 Task: Select the default option in label format in the editor management.
Action: Mouse moved to (49, 659)
Screenshot: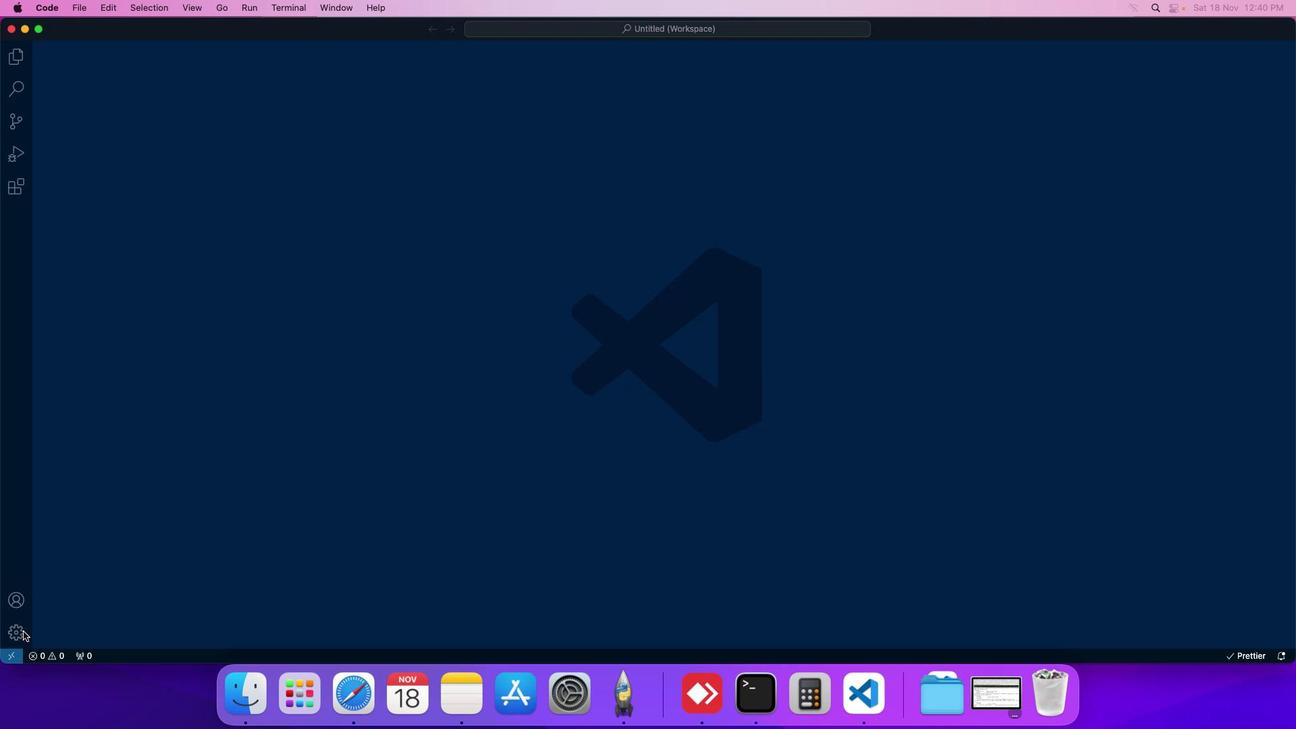 
Action: Mouse pressed left at (49, 659)
Screenshot: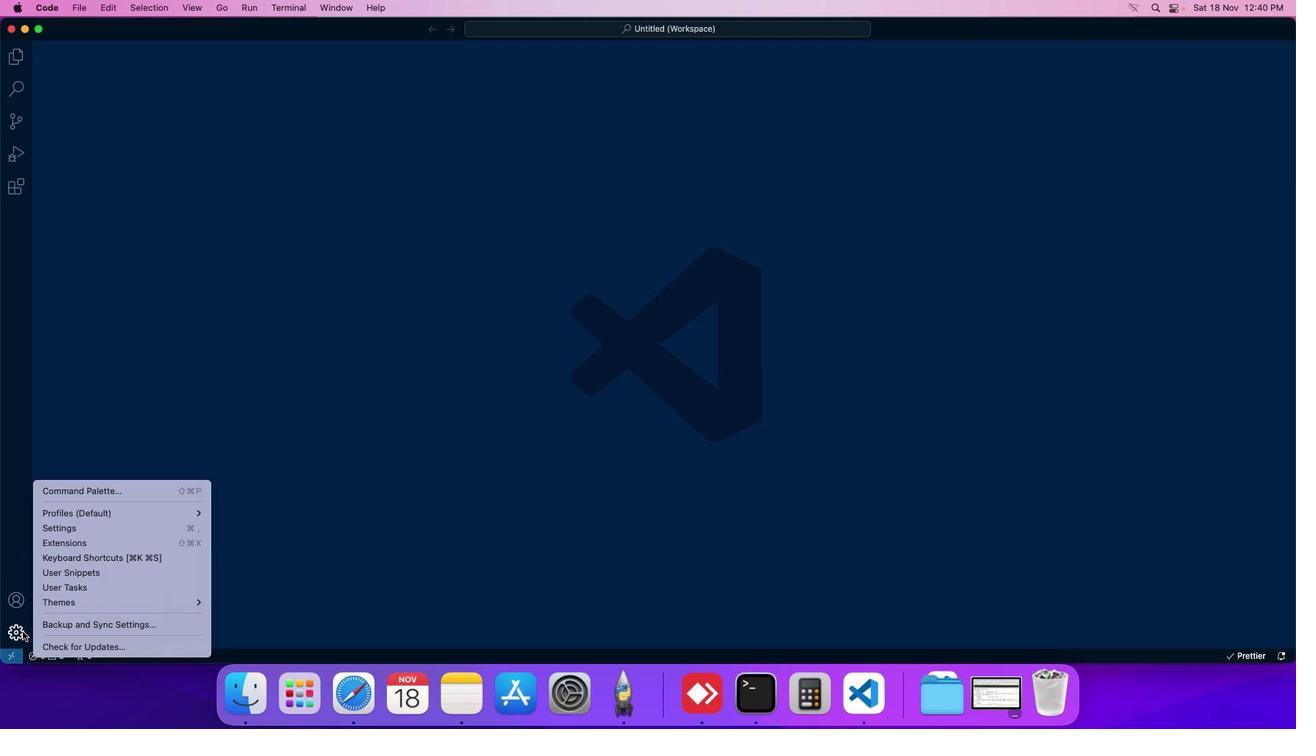 
Action: Mouse moved to (83, 556)
Screenshot: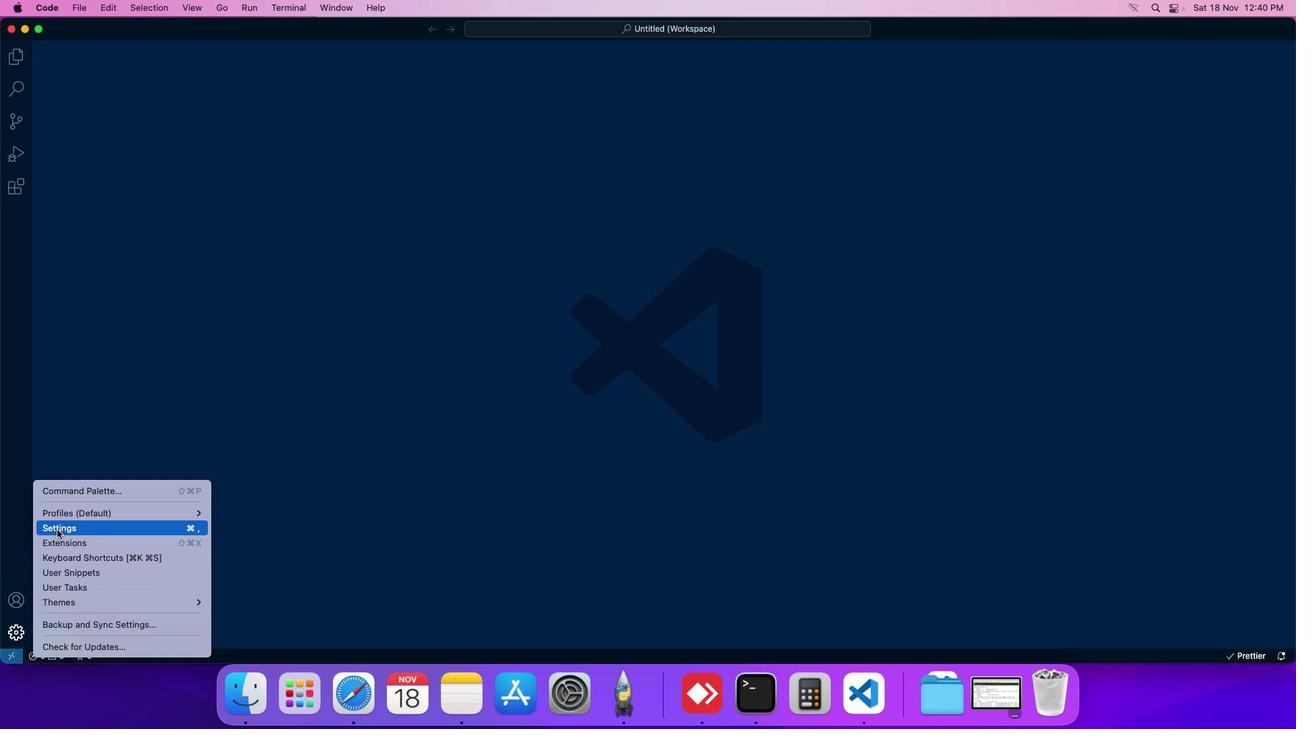 
Action: Mouse pressed left at (83, 556)
Screenshot: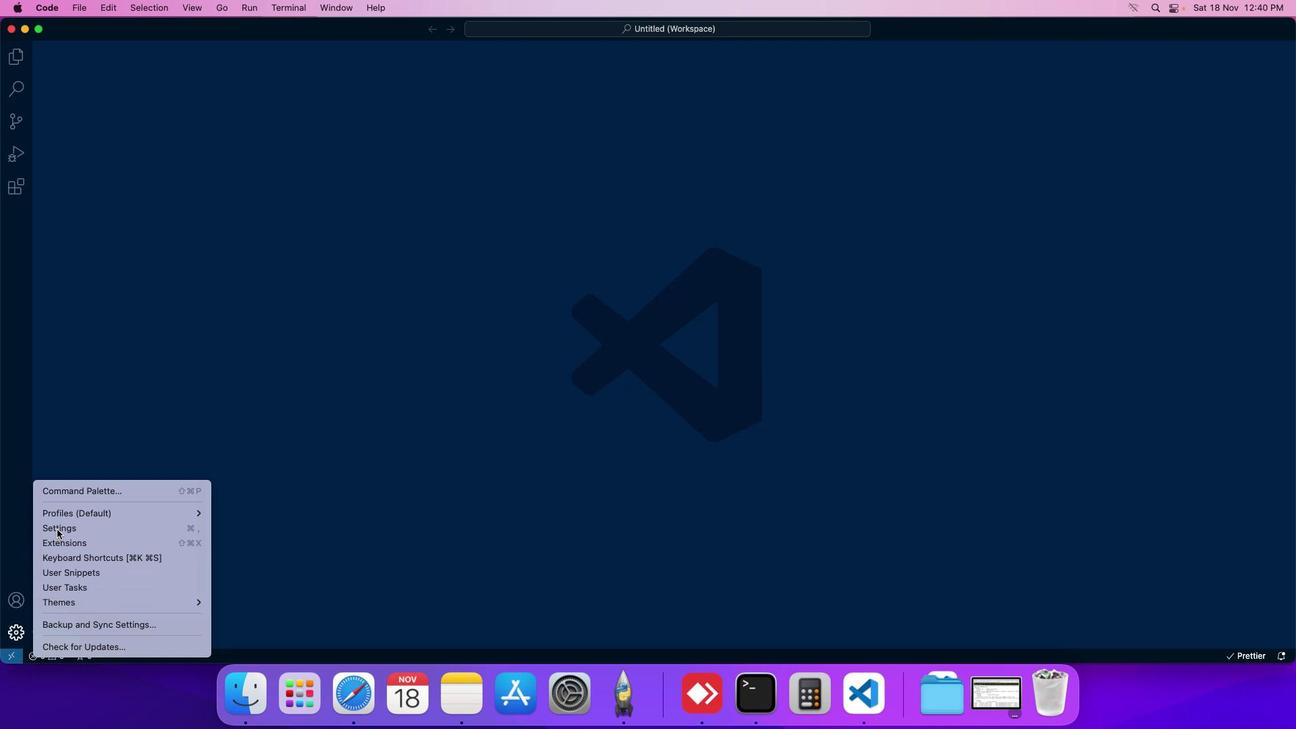 
Action: Mouse moved to (353, 135)
Screenshot: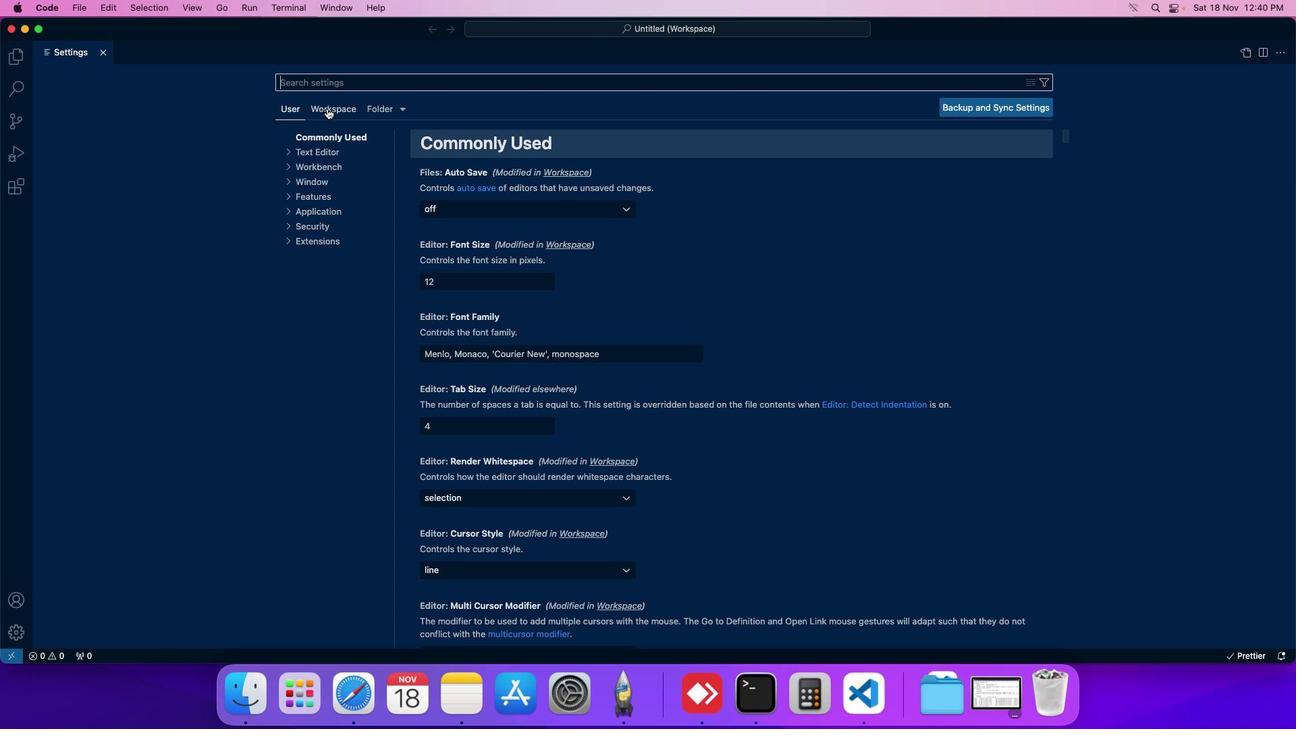 
Action: Mouse pressed left at (353, 135)
Screenshot: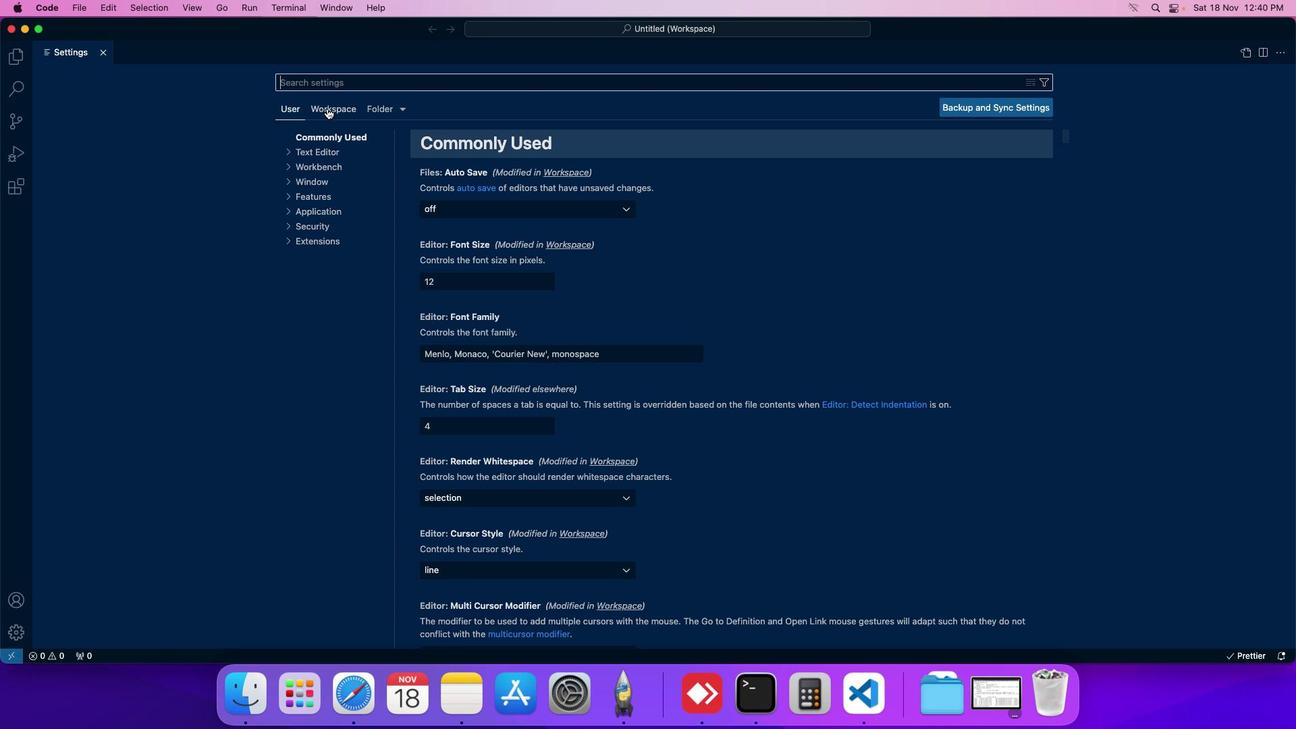 
Action: Mouse moved to (350, 195)
Screenshot: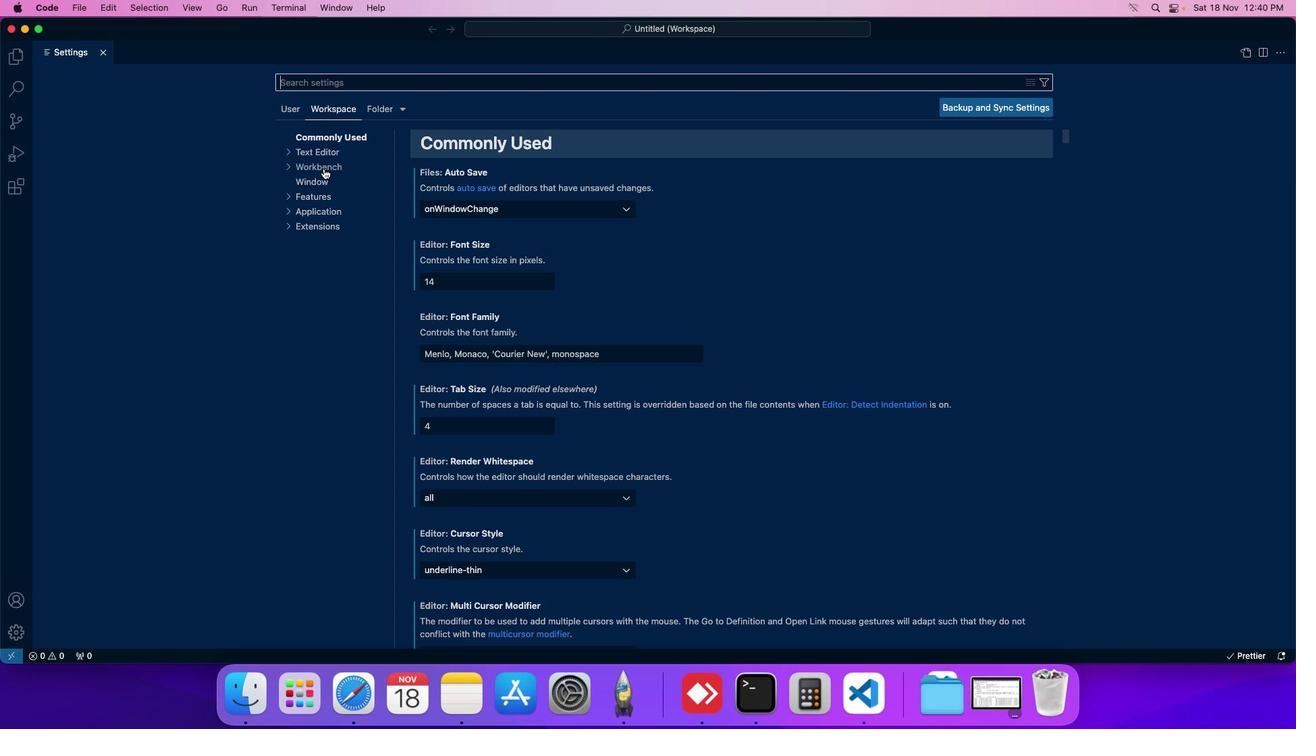 
Action: Mouse pressed left at (350, 195)
Screenshot: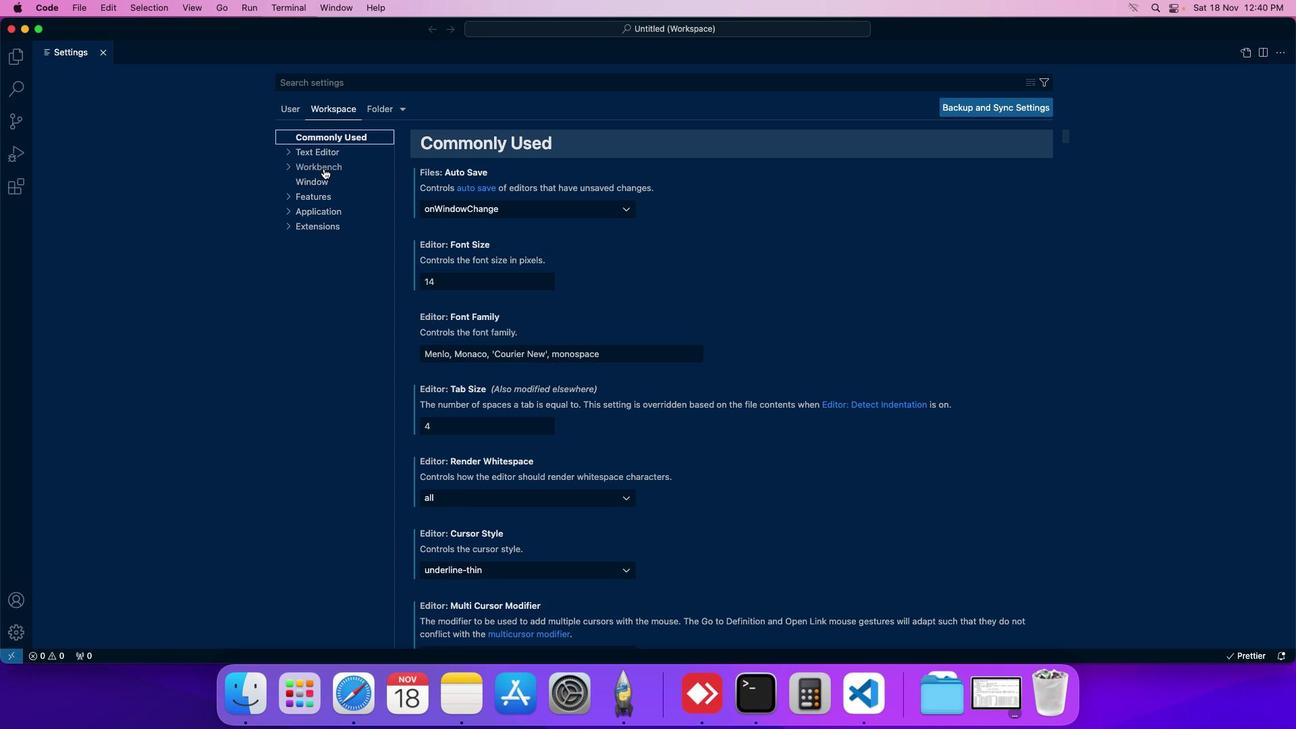 
Action: Mouse moved to (355, 239)
Screenshot: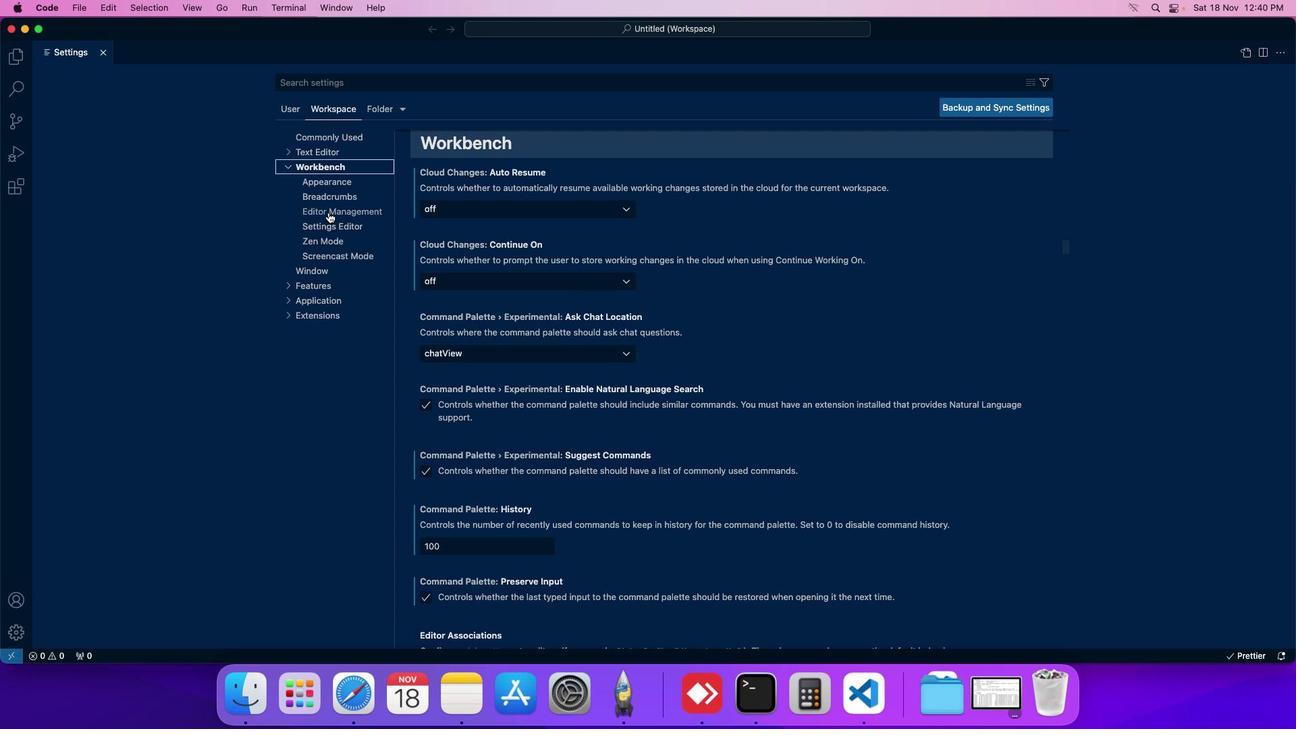 
Action: Mouse pressed left at (355, 239)
Screenshot: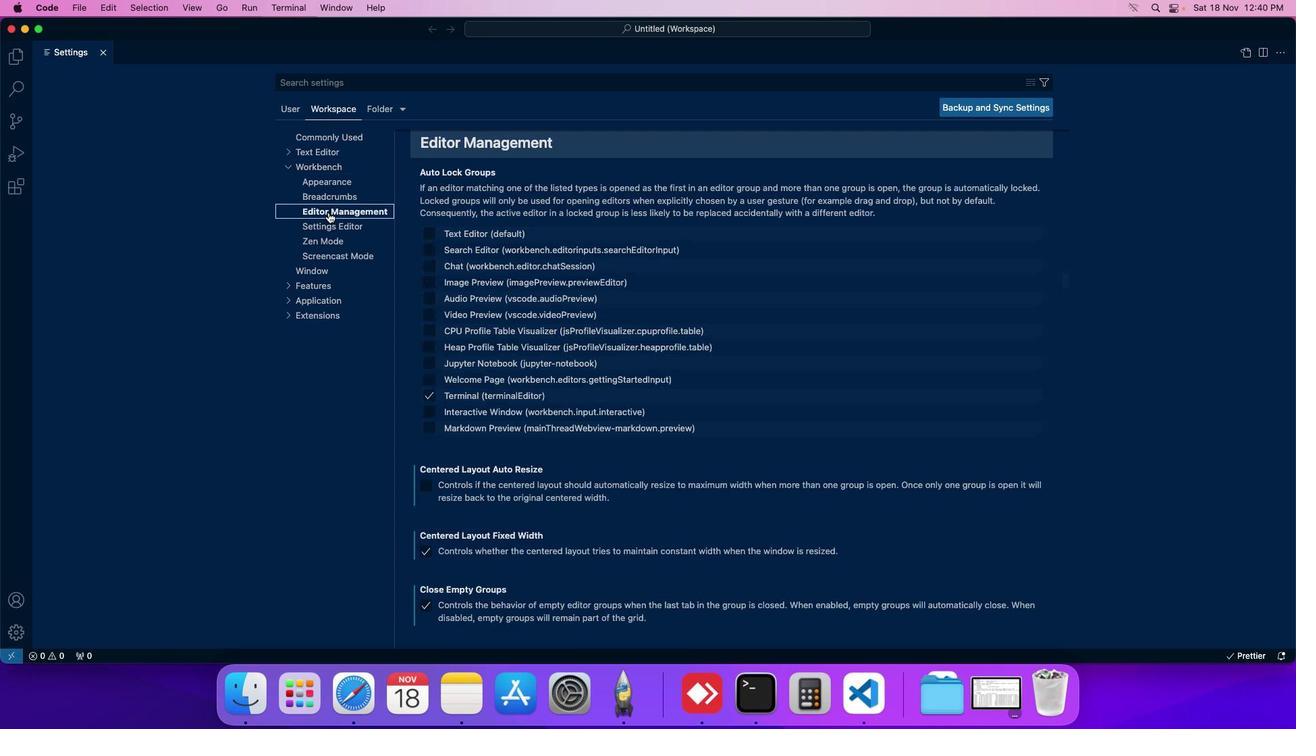 
Action: Mouse moved to (471, 339)
Screenshot: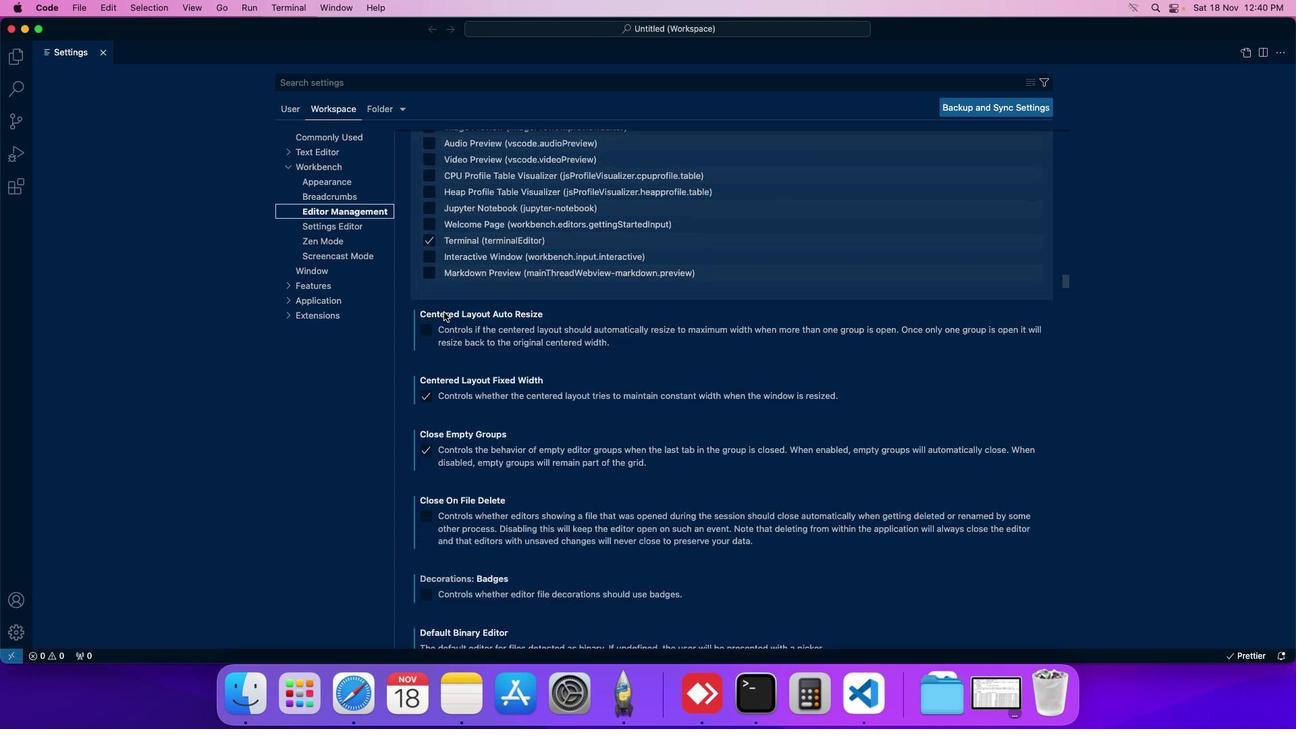 
Action: Mouse scrolled (471, 339) with delta (27, 26)
Screenshot: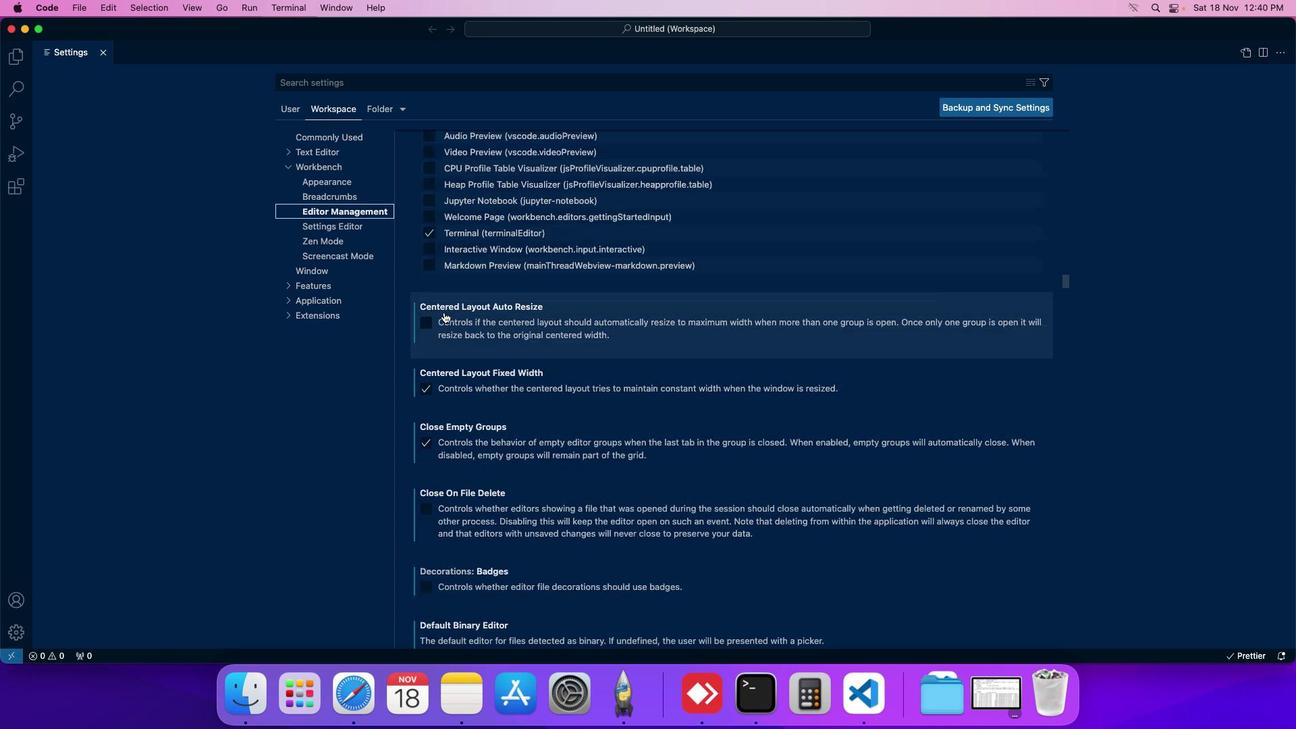 
Action: Mouse scrolled (471, 339) with delta (27, 26)
Screenshot: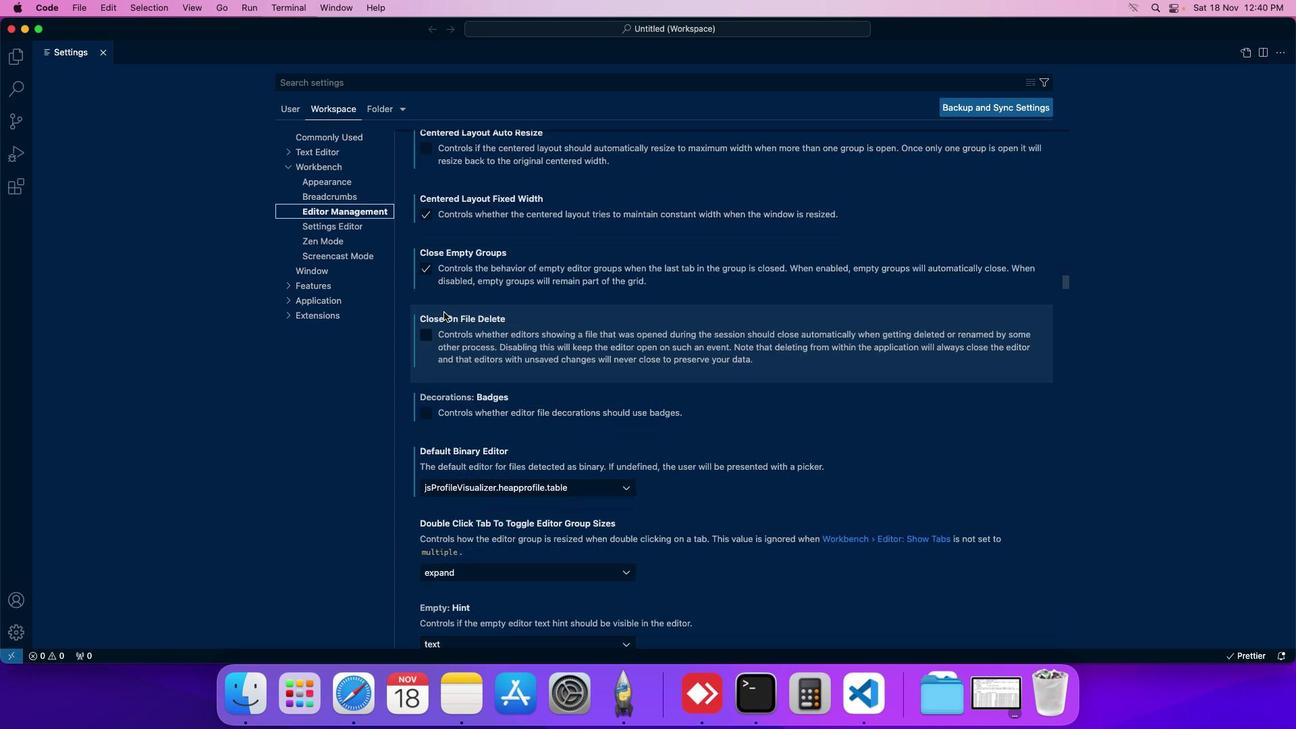 
Action: Mouse scrolled (471, 339) with delta (27, 26)
Screenshot: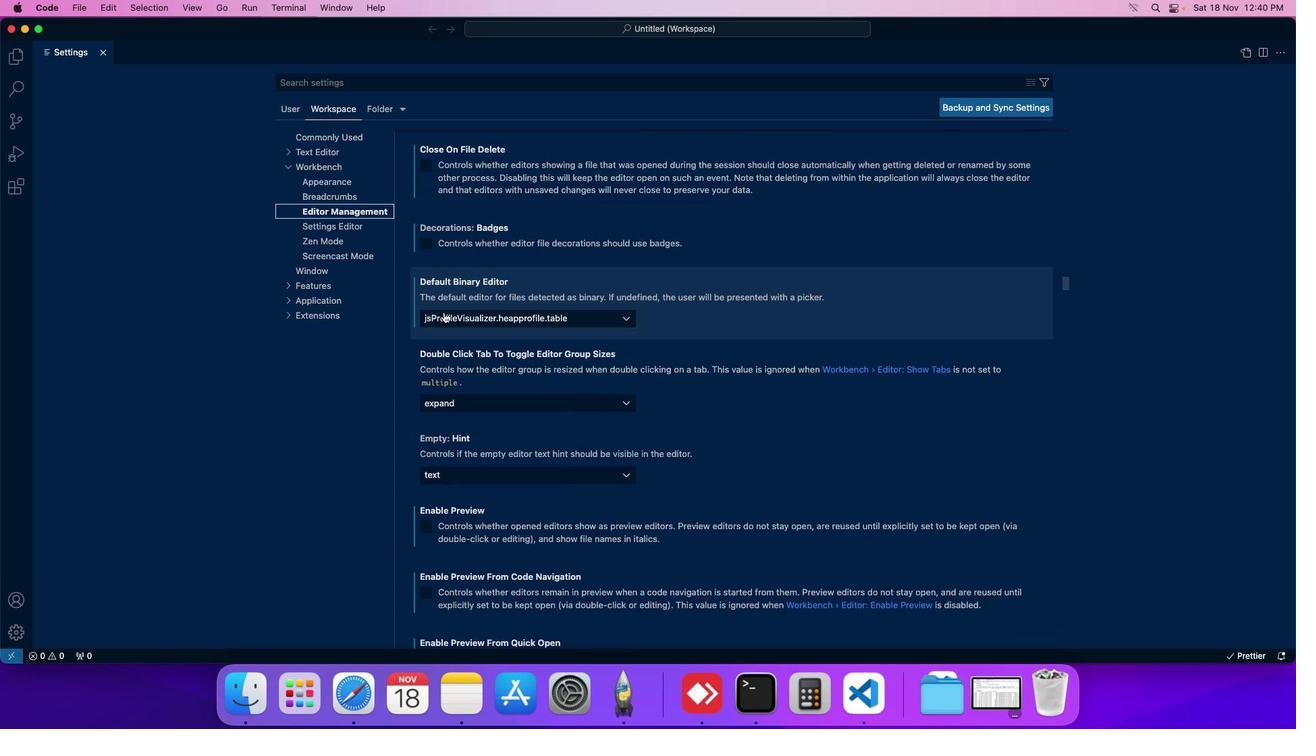 
Action: Mouse scrolled (471, 339) with delta (27, 26)
Screenshot: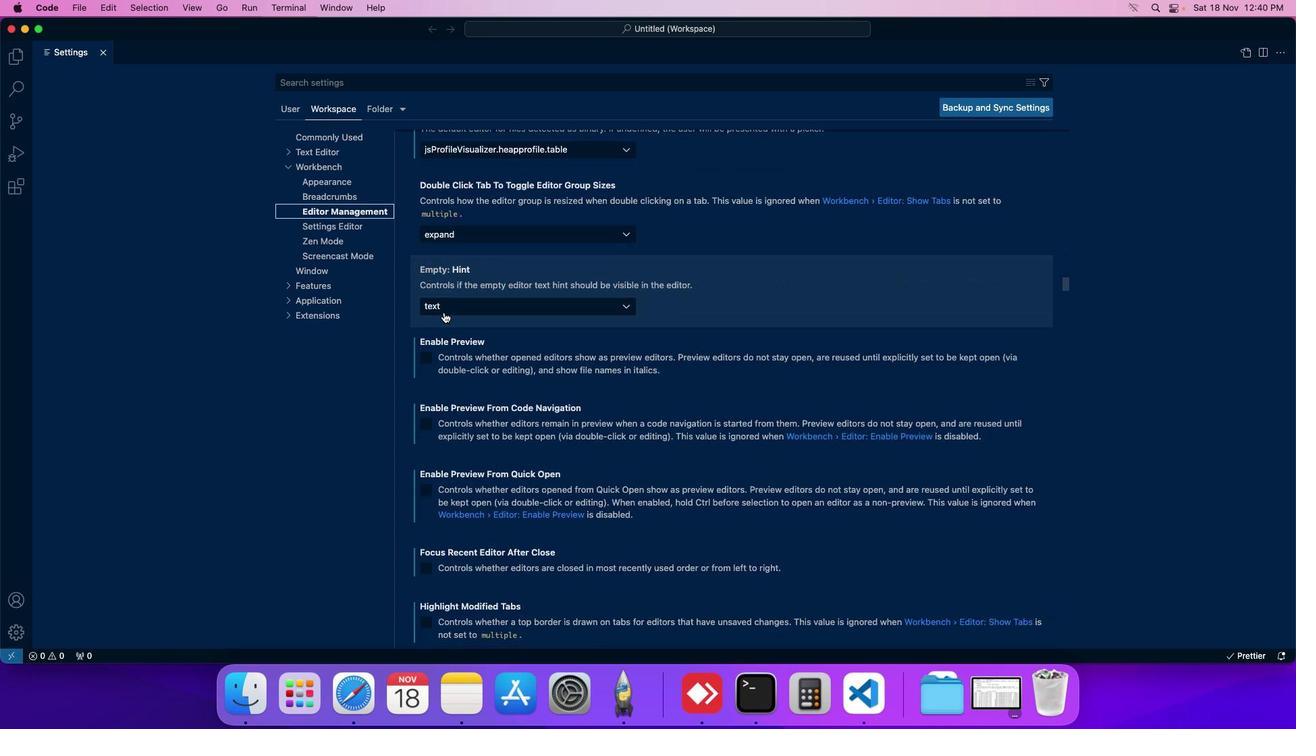 
Action: Mouse moved to (519, 251)
Screenshot: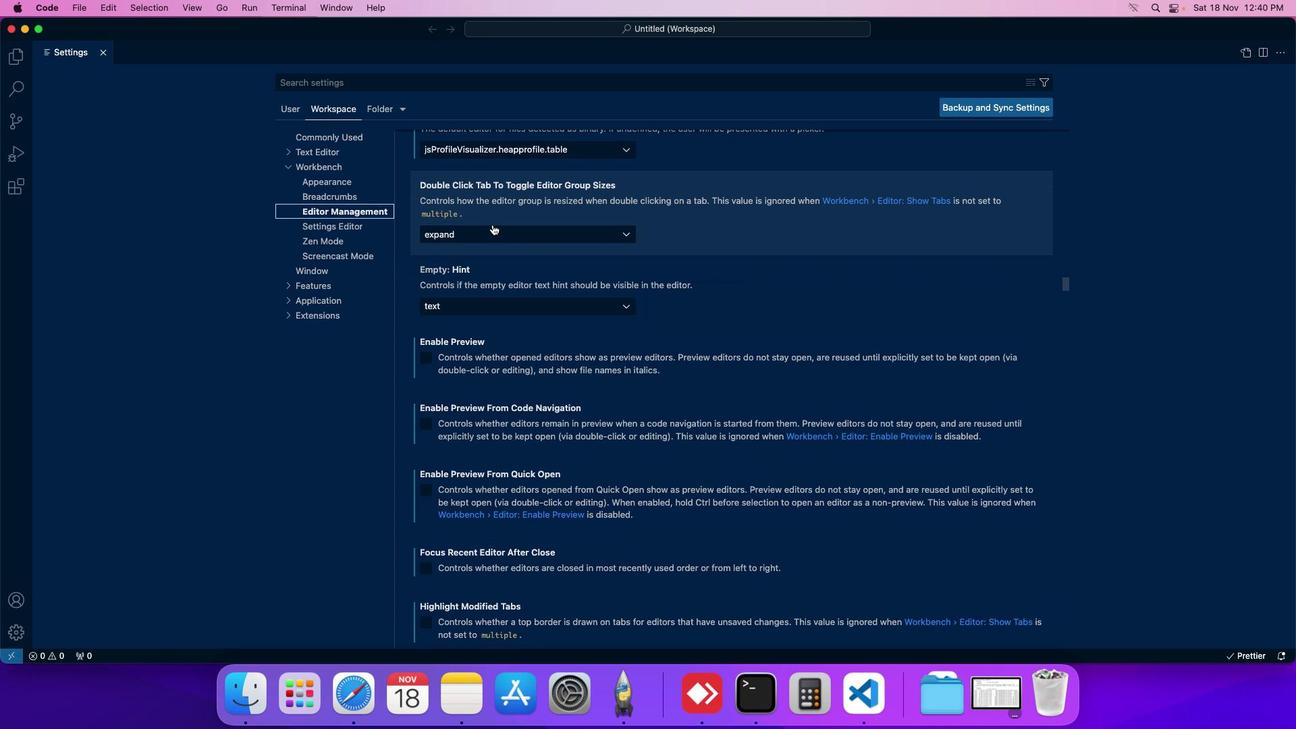 
Action: Mouse scrolled (519, 251) with delta (27, 27)
Screenshot: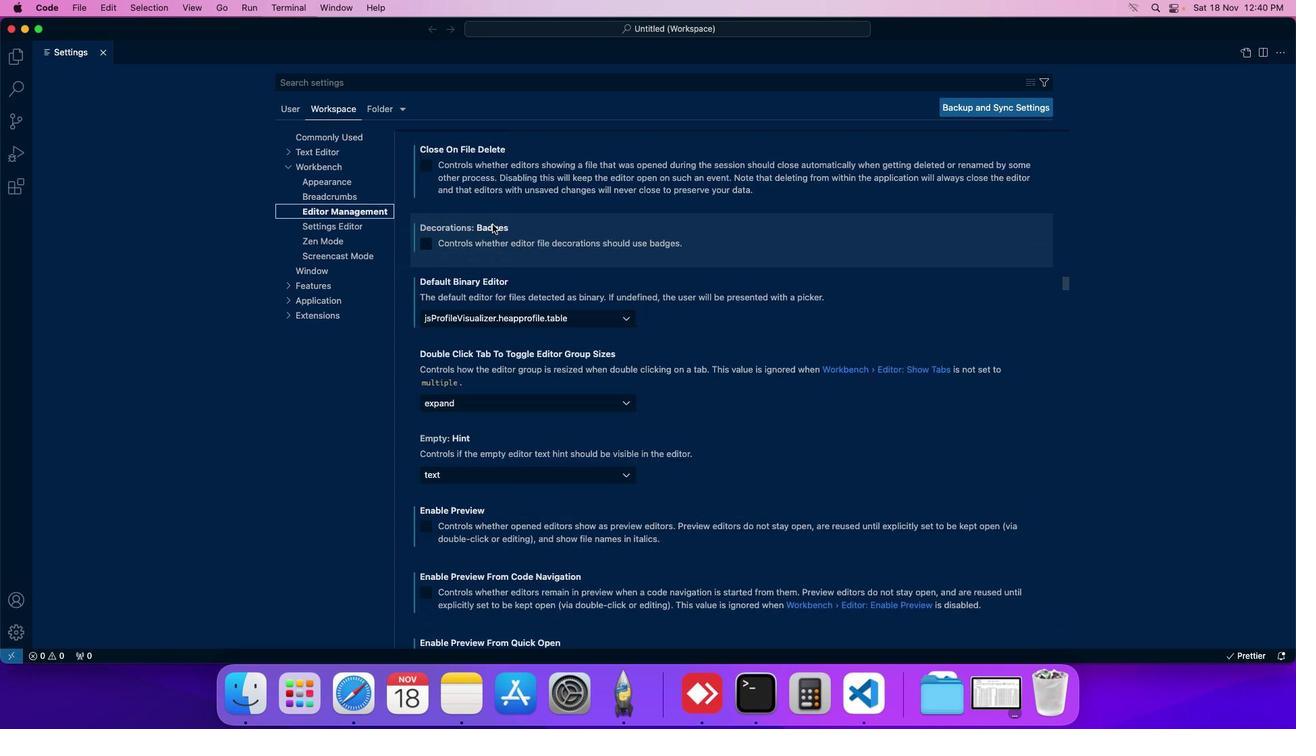 
Action: Mouse moved to (520, 264)
Screenshot: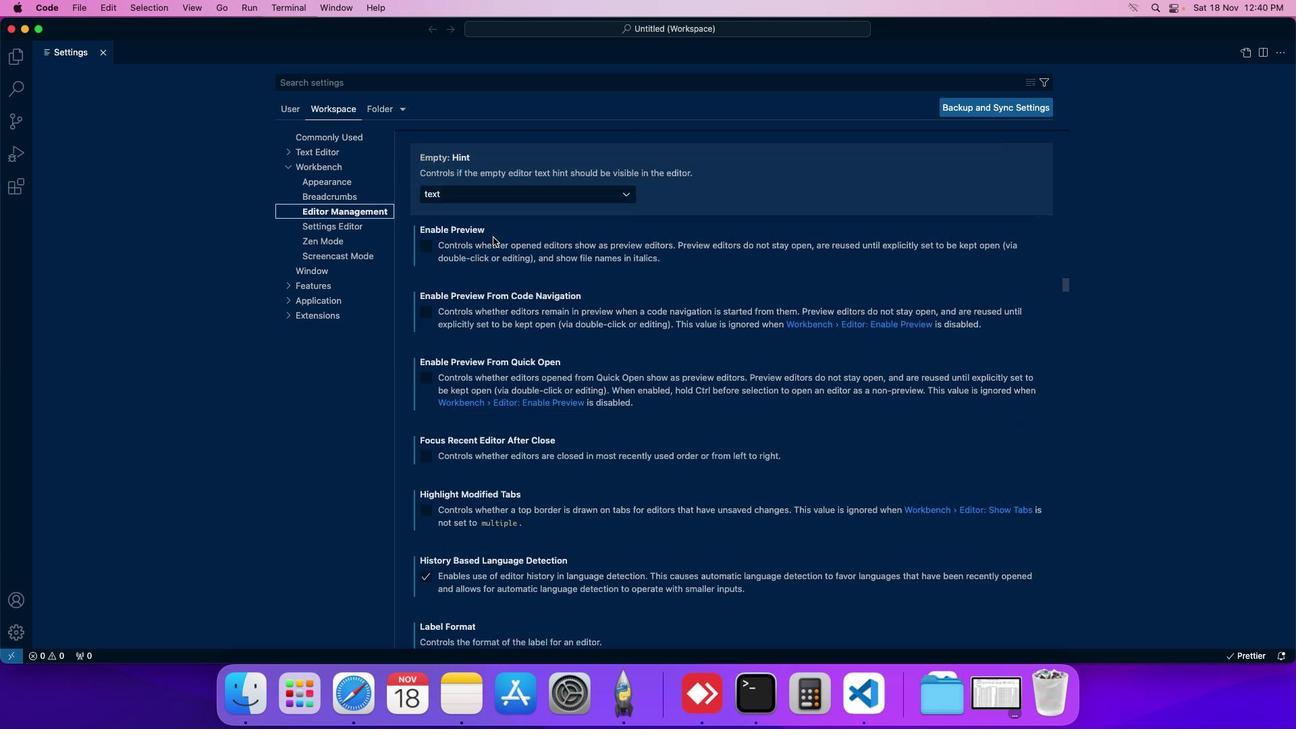 
Action: Mouse scrolled (520, 264) with delta (27, 26)
Screenshot: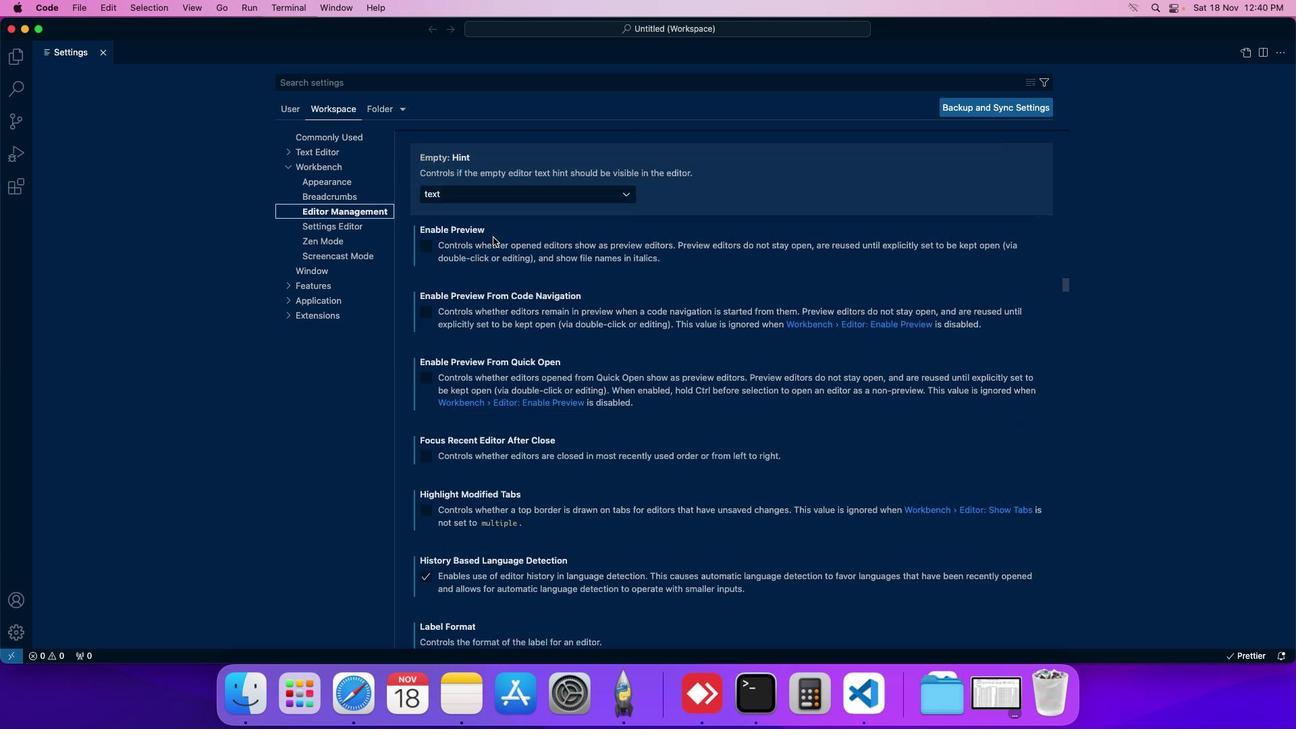 
Action: Mouse scrolled (520, 264) with delta (27, 26)
Screenshot: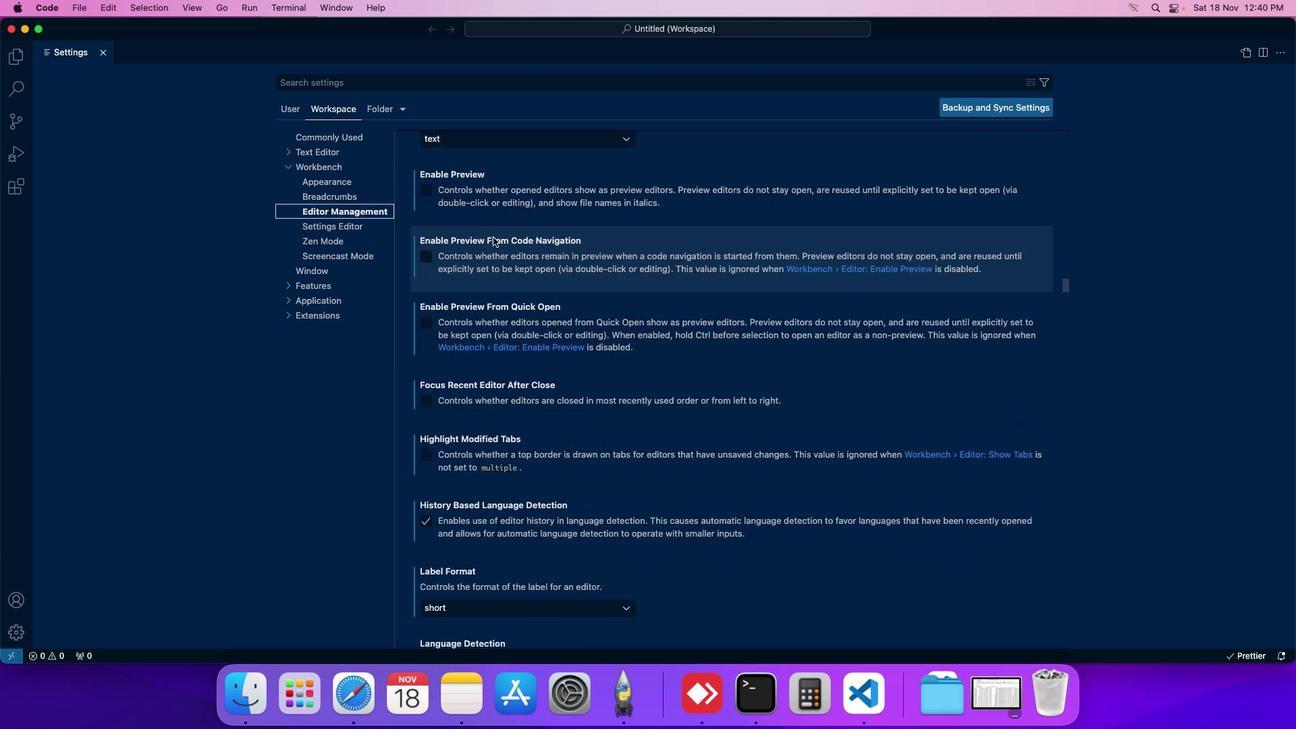 
Action: Mouse scrolled (520, 264) with delta (27, 26)
Screenshot: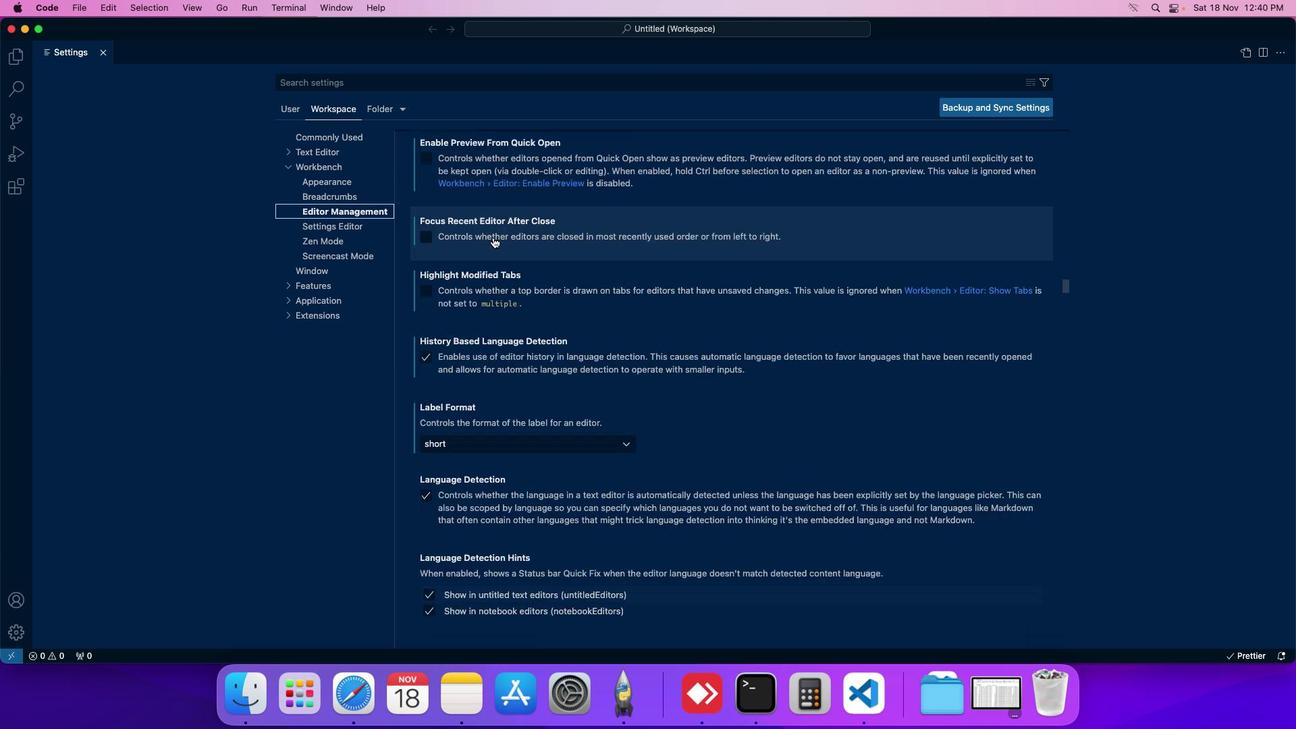 
Action: Mouse scrolled (520, 264) with delta (27, 26)
Screenshot: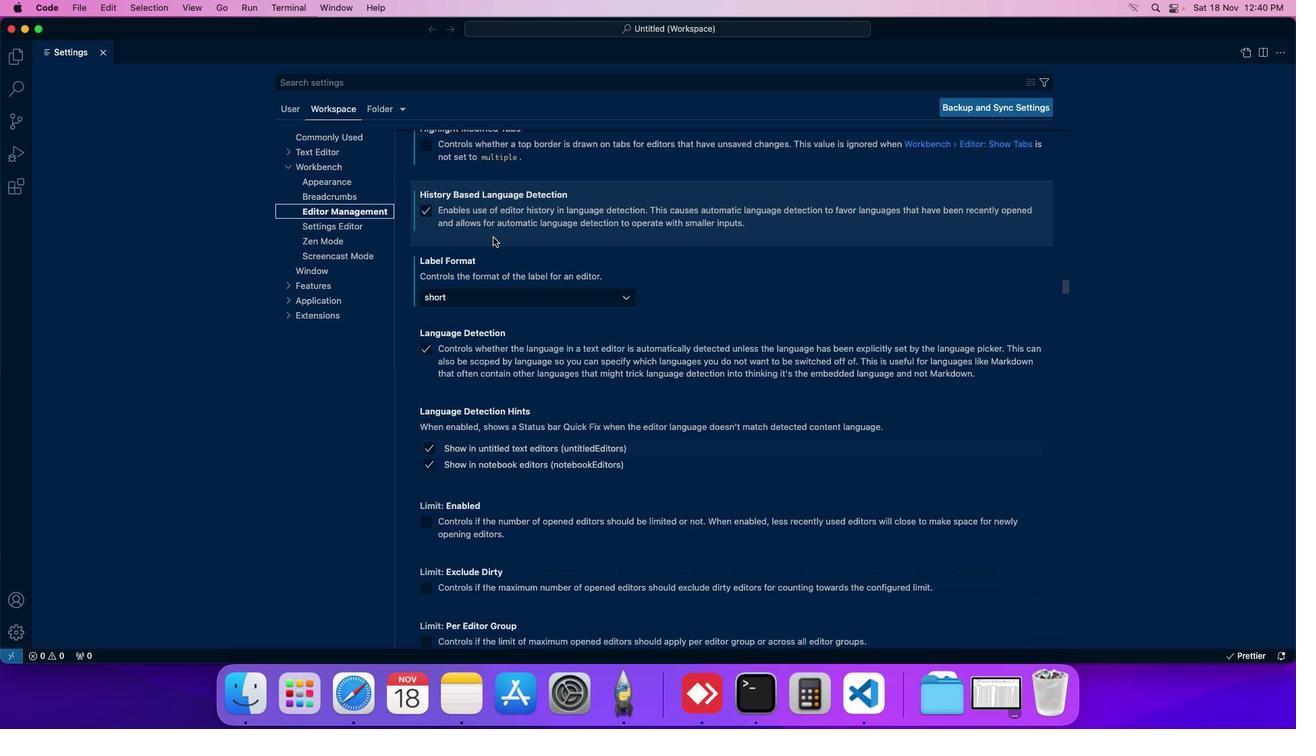 
Action: Mouse moved to (516, 301)
Screenshot: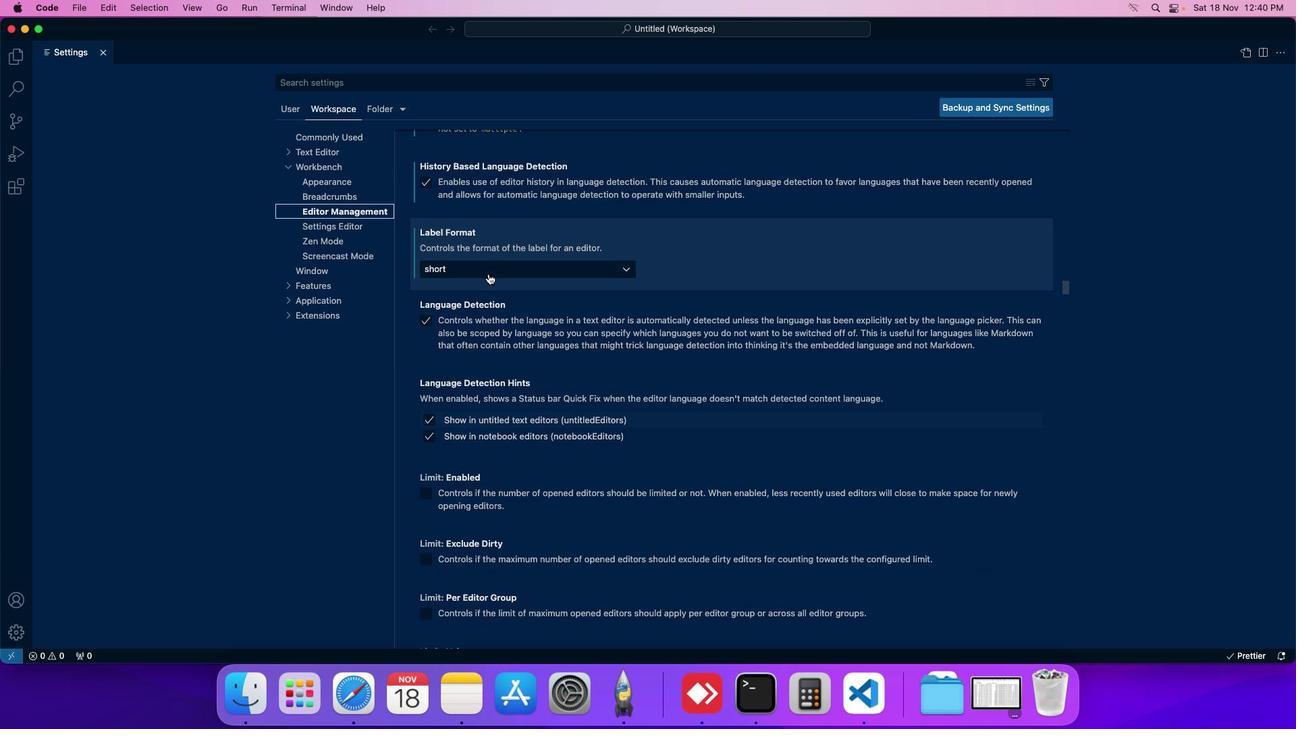 
Action: Mouse pressed left at (516, 301)
Screenshot: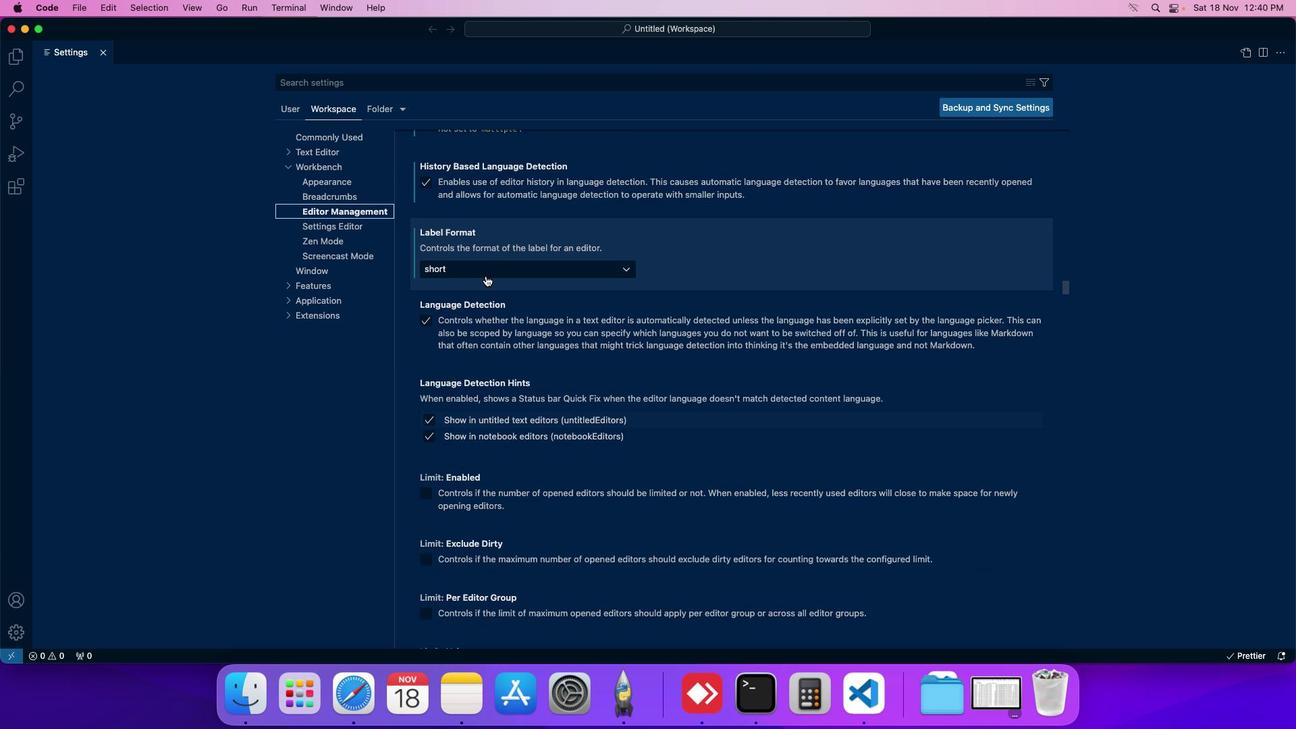 
Action: Mouse moved to (497, 315)
Screenshot: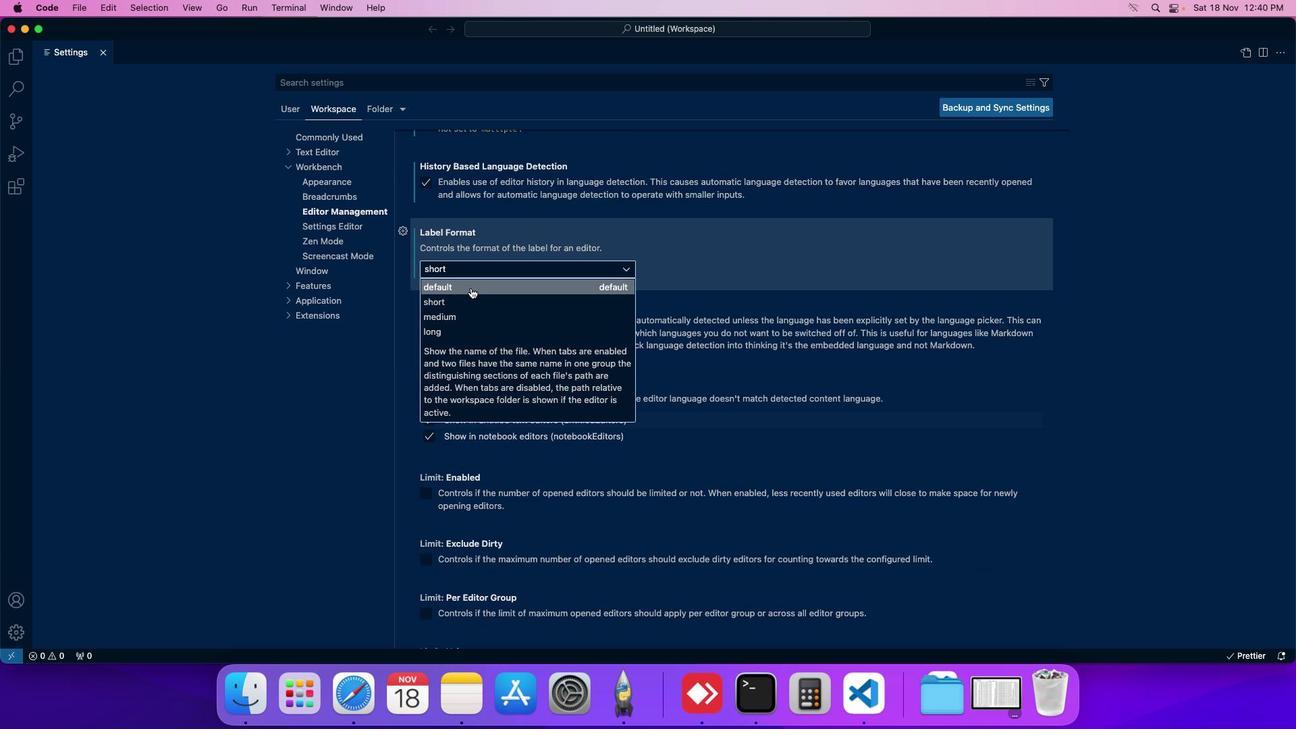 
Action: Mouse pressed left at (497, 315)
Screenshot: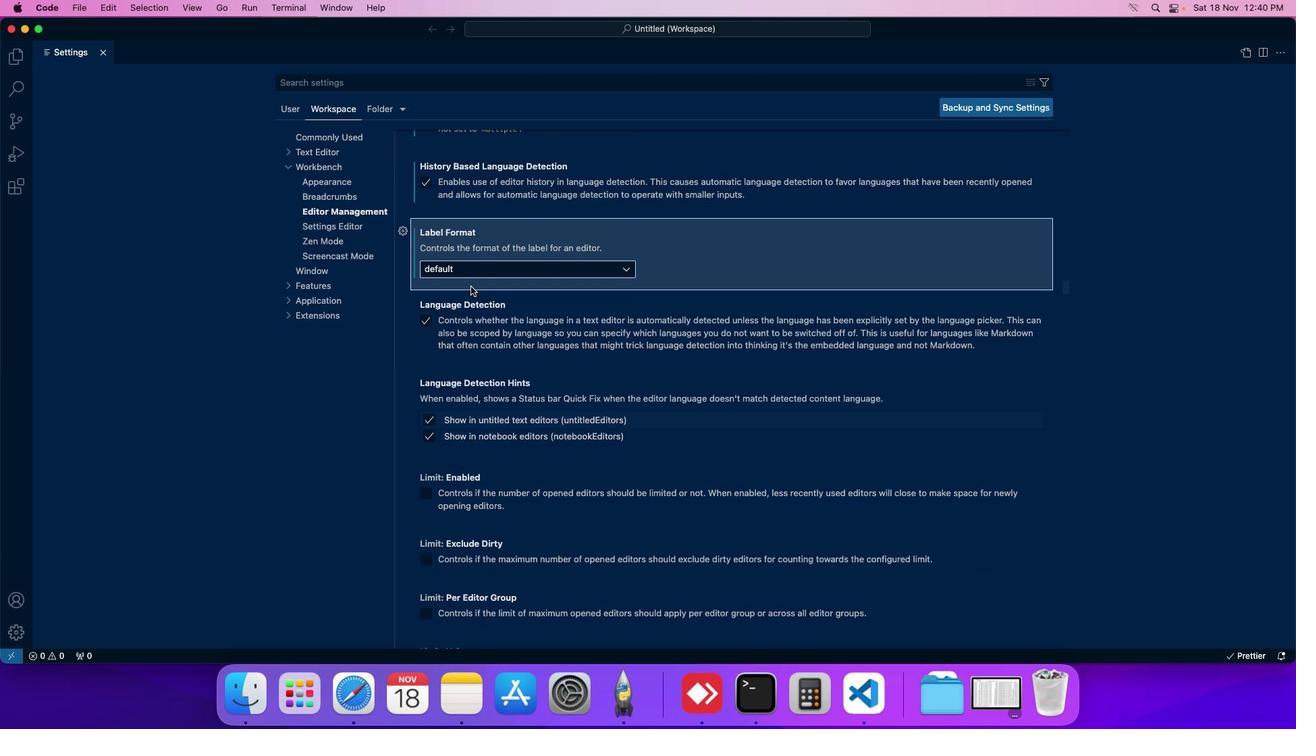 
Action: Mouse moved to (522, 301)
Screenshot: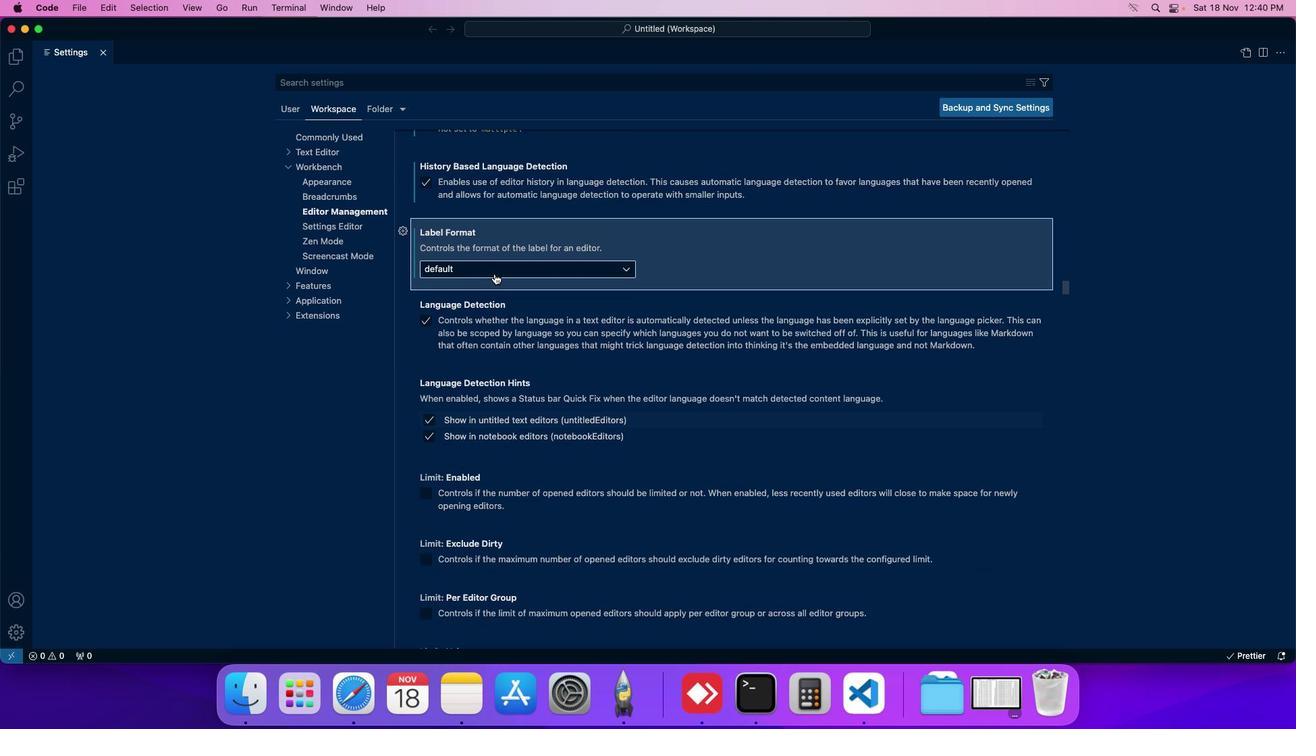 
